Task: Look for products in the category "Shellfish" from Neptune Foods.
Action: Mouse moved to (22, 157)
Screenshot: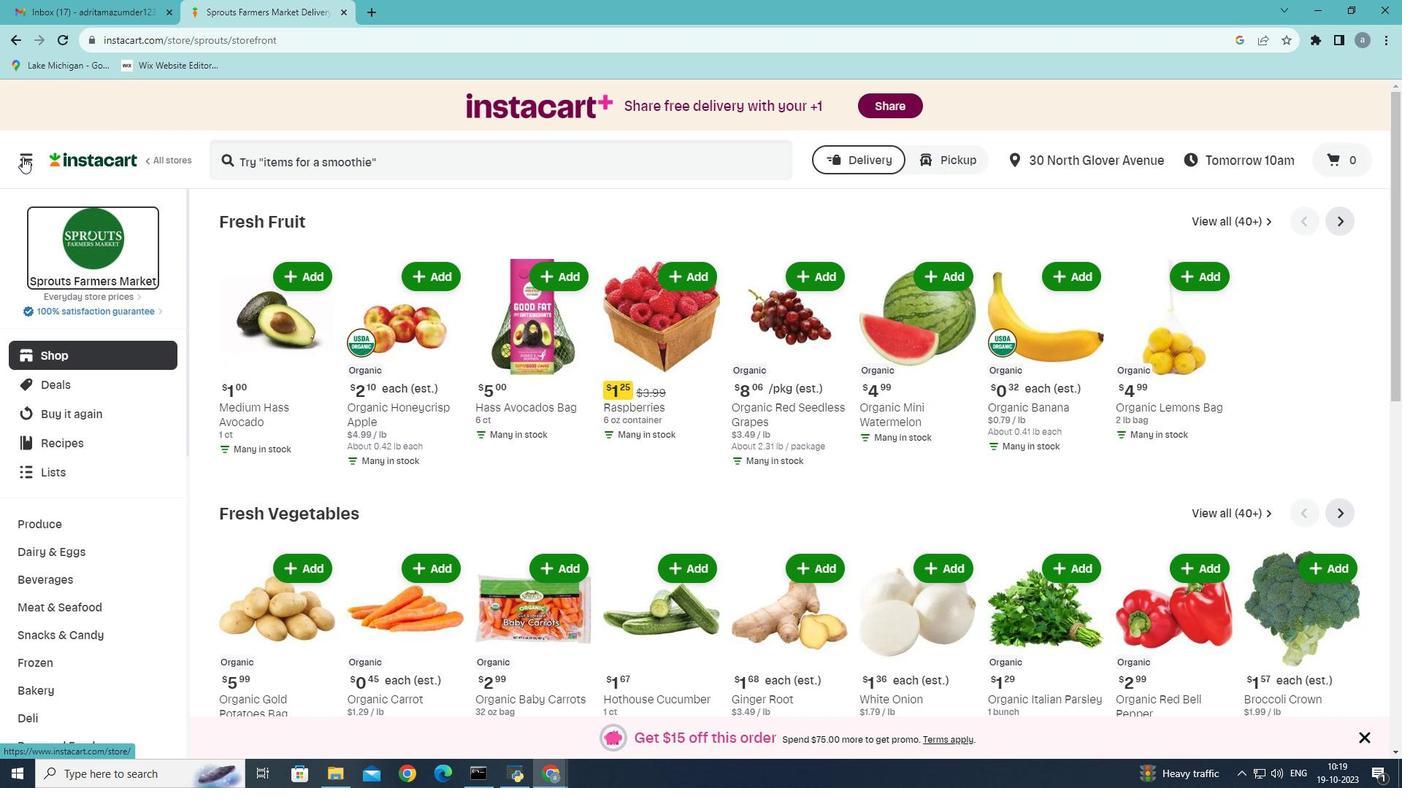
Action: Mouse pressed left at (22, 157)
Screenshot: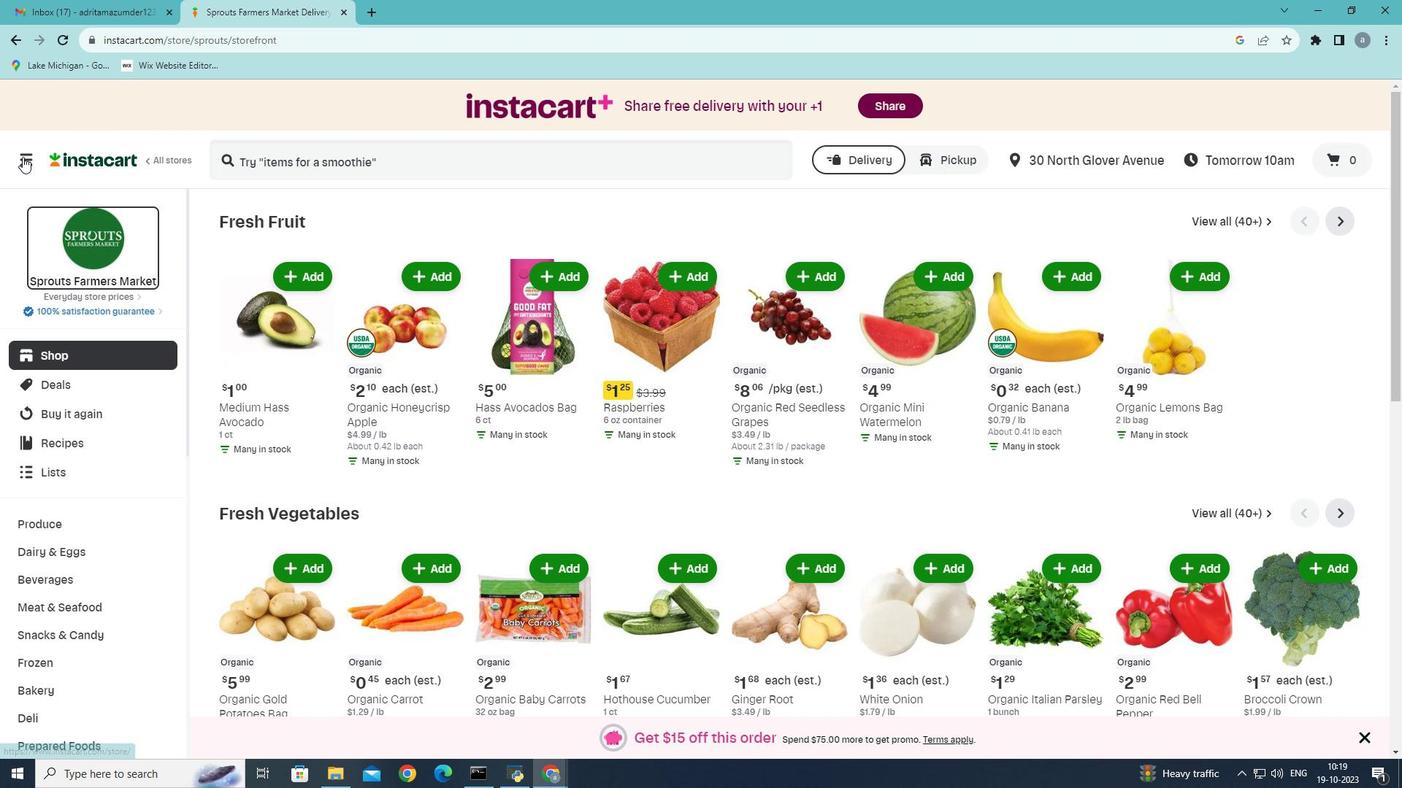 
Action: Mouse moved to (49, 425)
Screenshot: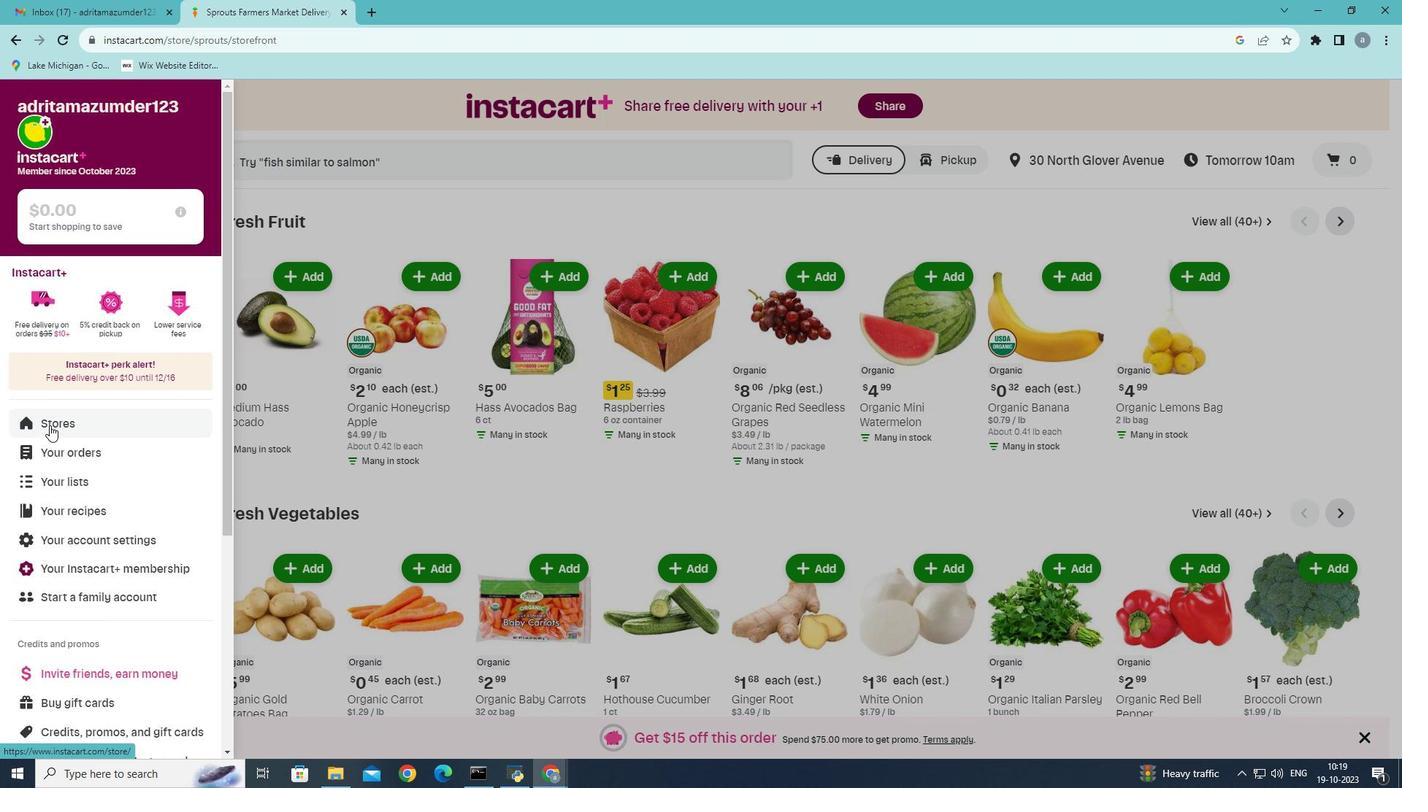 
Action: Mouse pressed left at (49, 425)
Screenshot: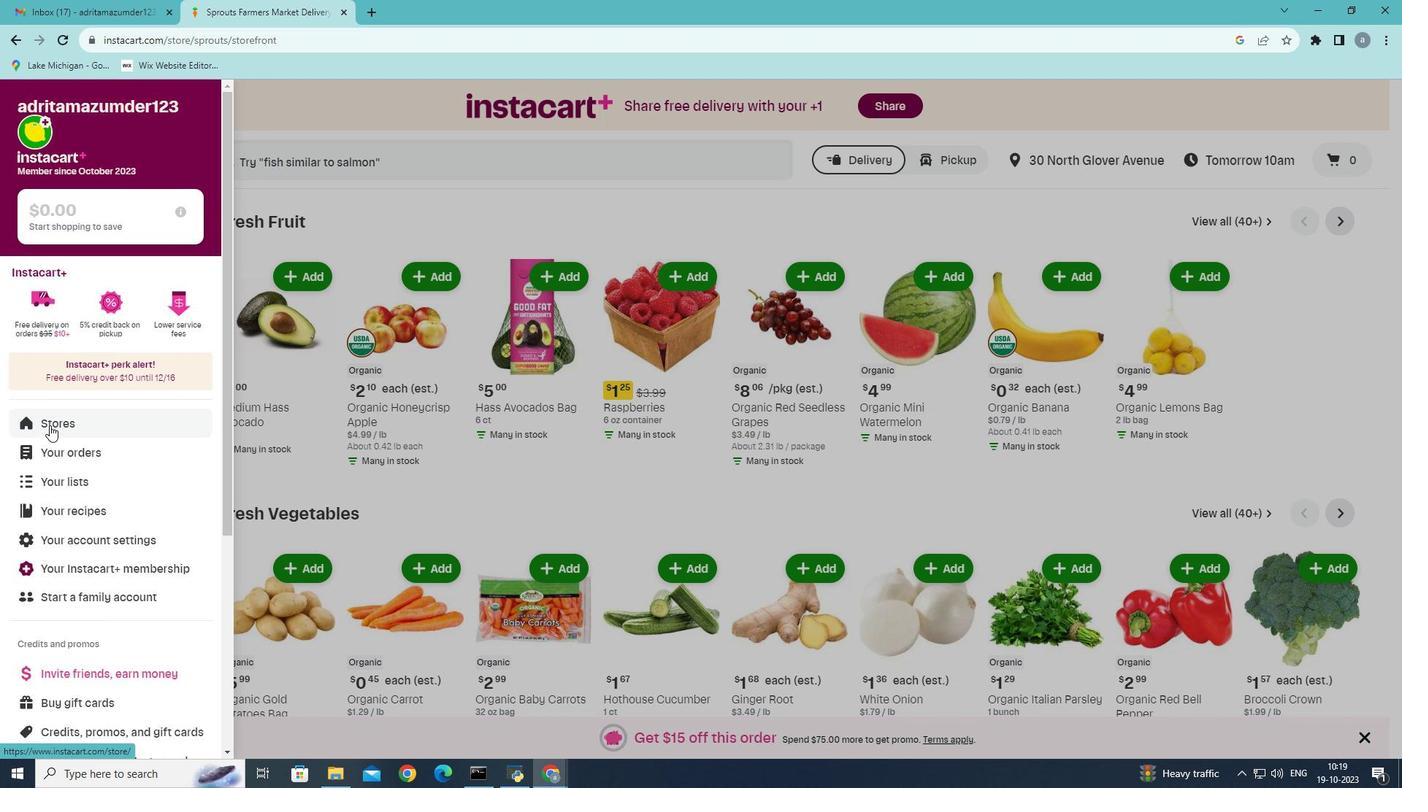 
Action: Mouse moved to (346, 165)
Screenshot: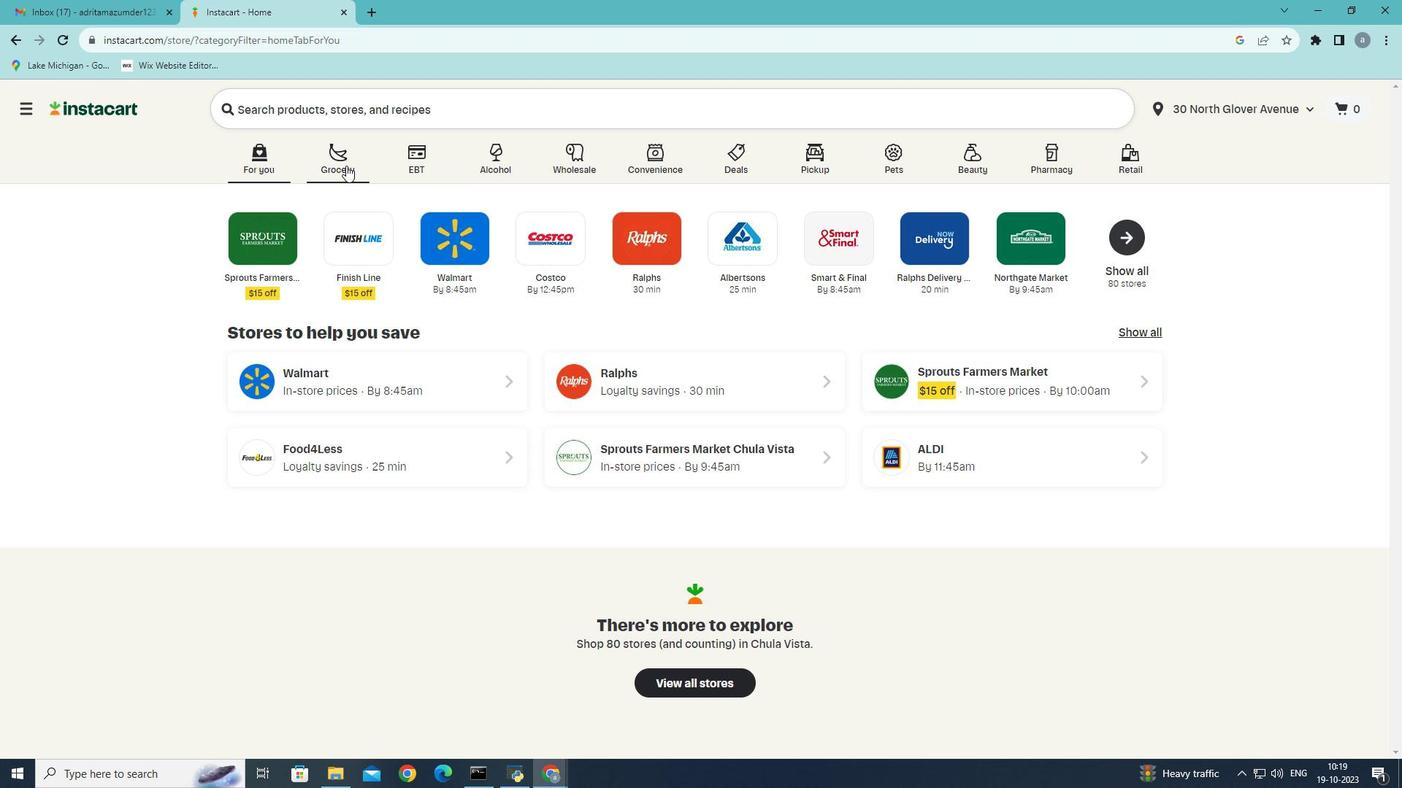 
Action: Mouse pressed left at (346, 165)
Screenshot: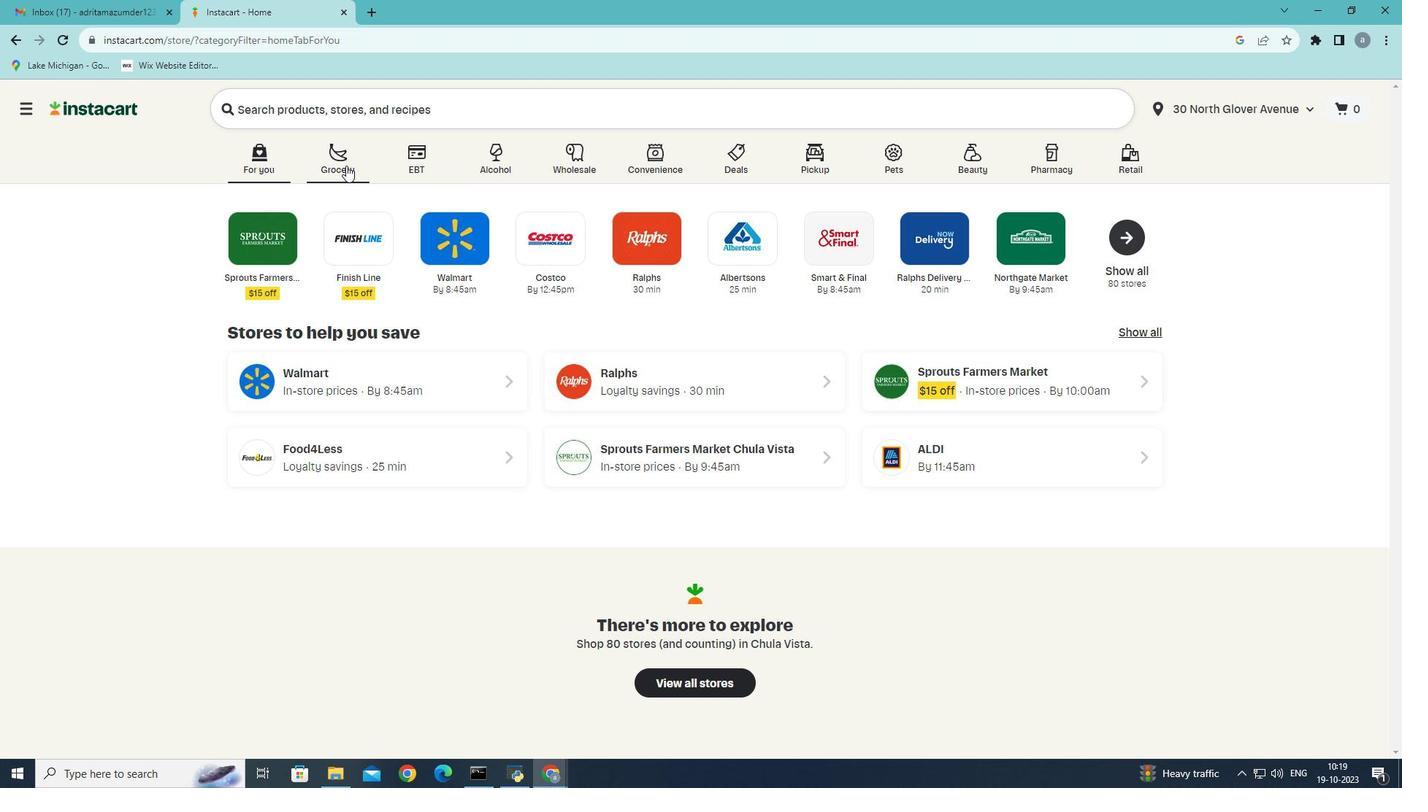 
Action: Mouse moved to (347, 404)
Screenshot: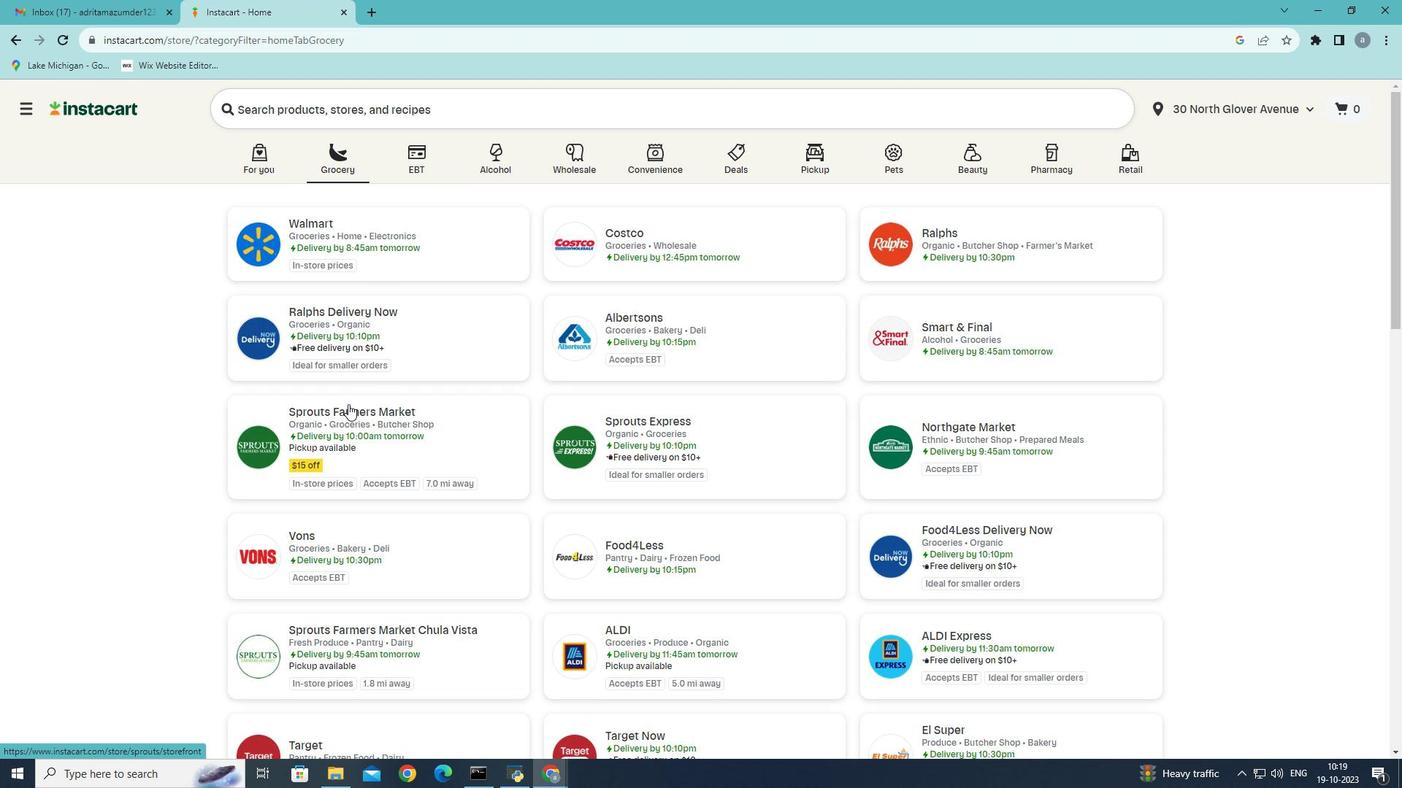 
Action: Mouse pressed left at (347, 404)
Screenshot: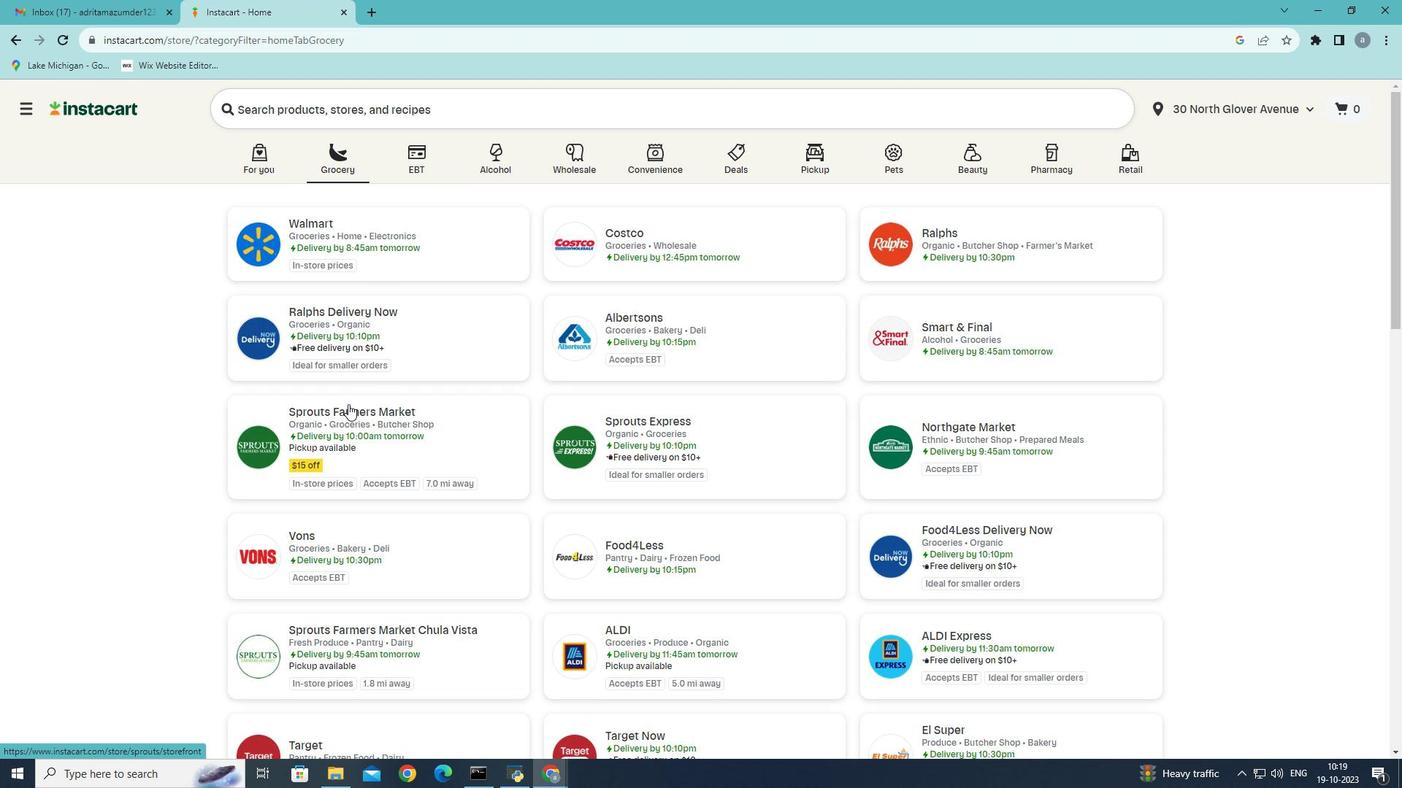 
Action: Mouse moved to (93, 605)
Screenshot: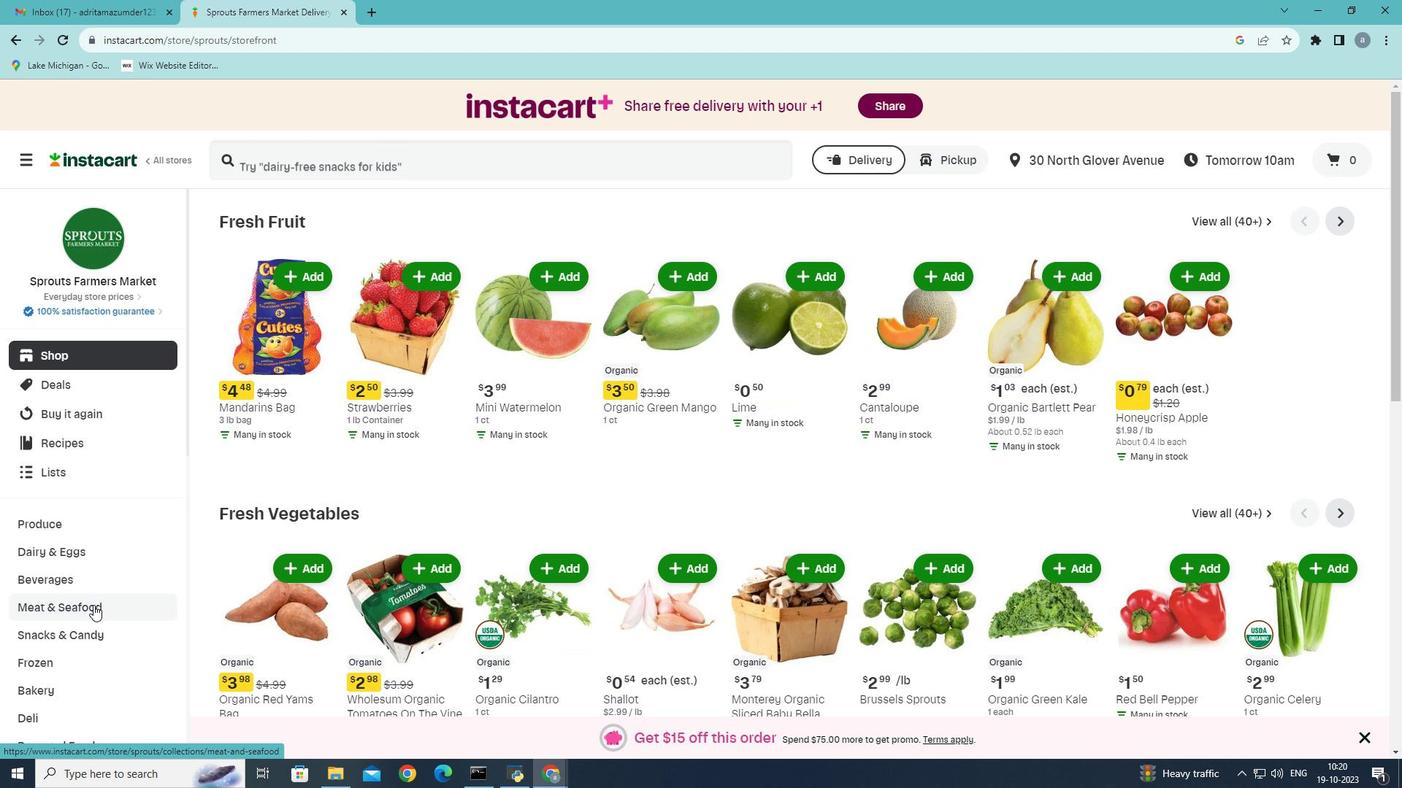 
Action: Mouse pressed left at (93, 605)
Screenshot: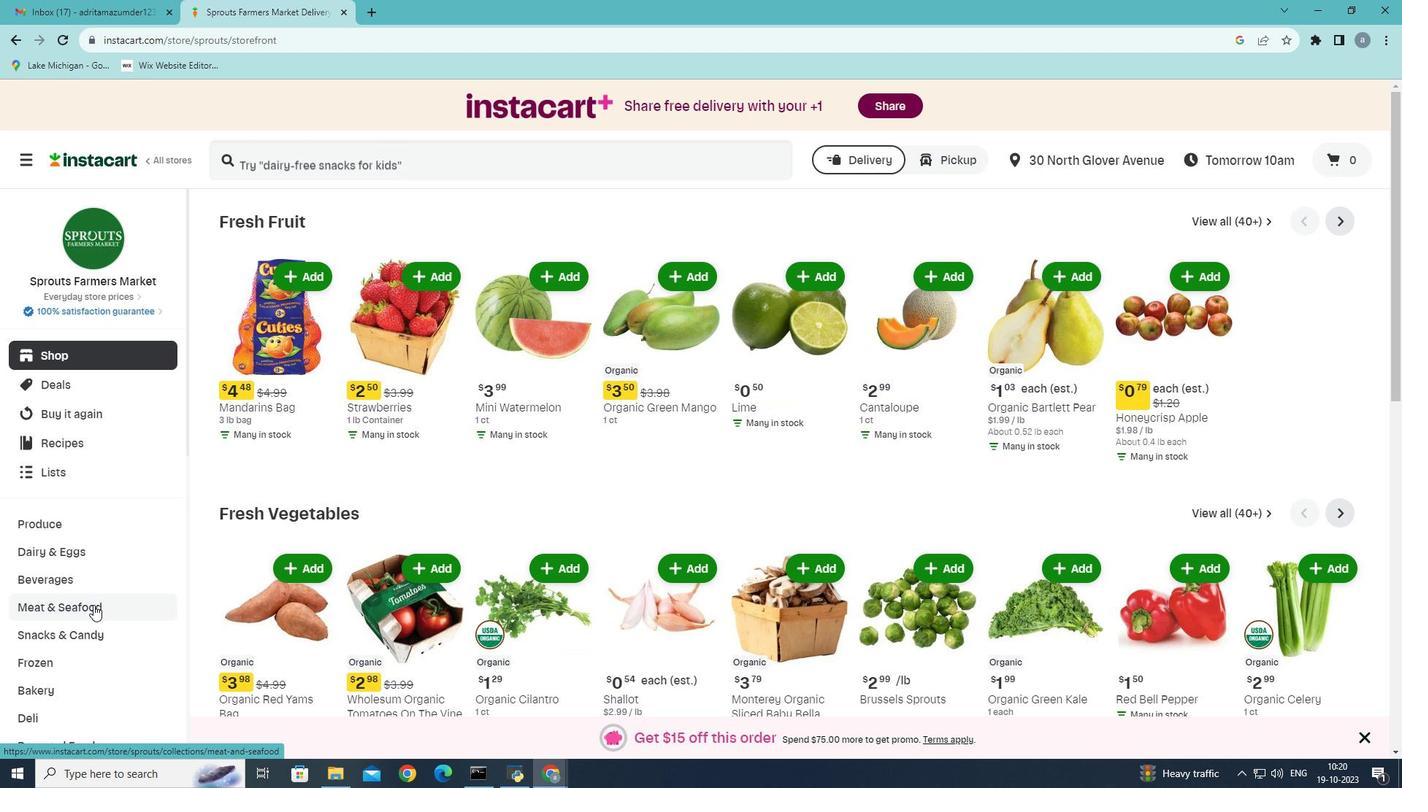 
Action: Mouse moved to (633, 256)
Screenshot: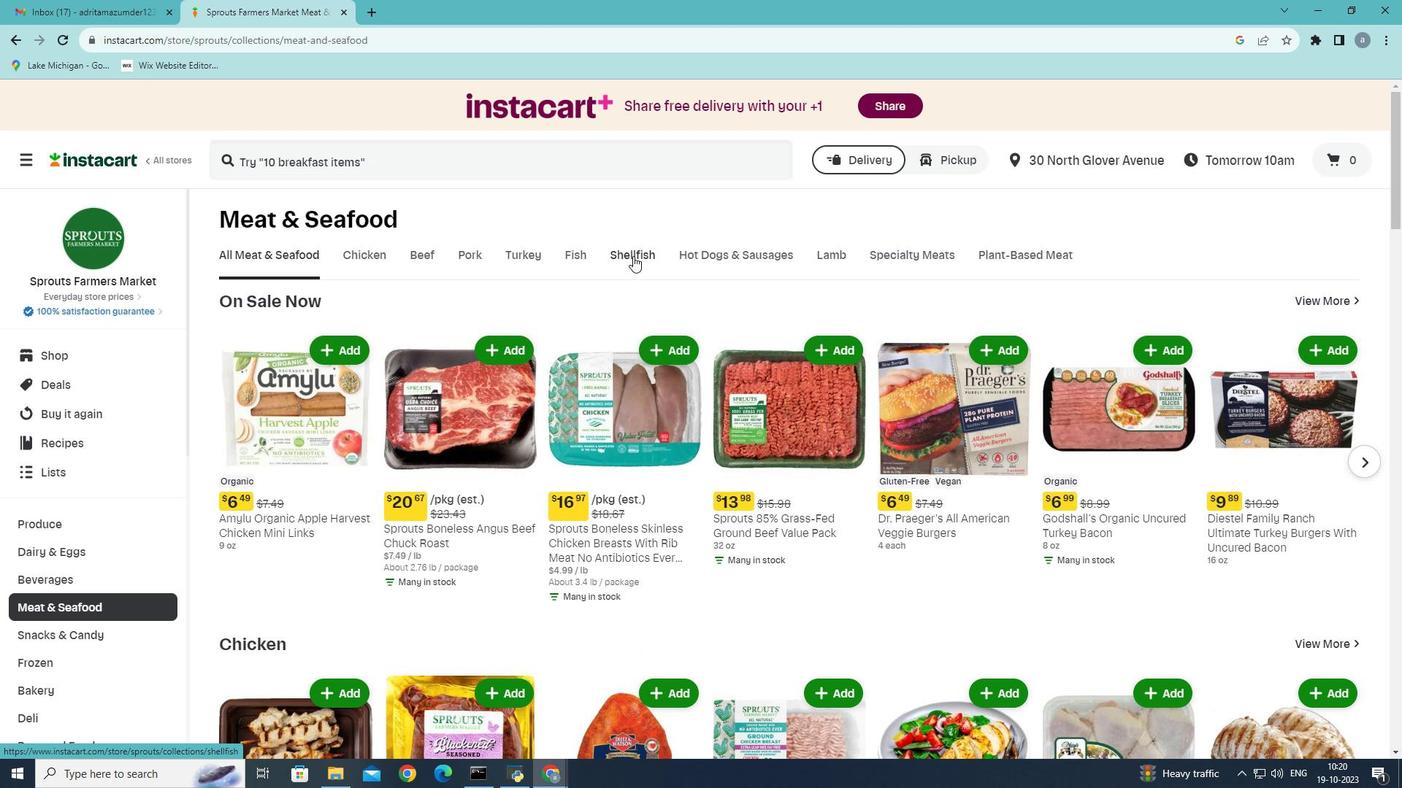 
Action: Mouse pressed left at (633, 256)
Screenshot: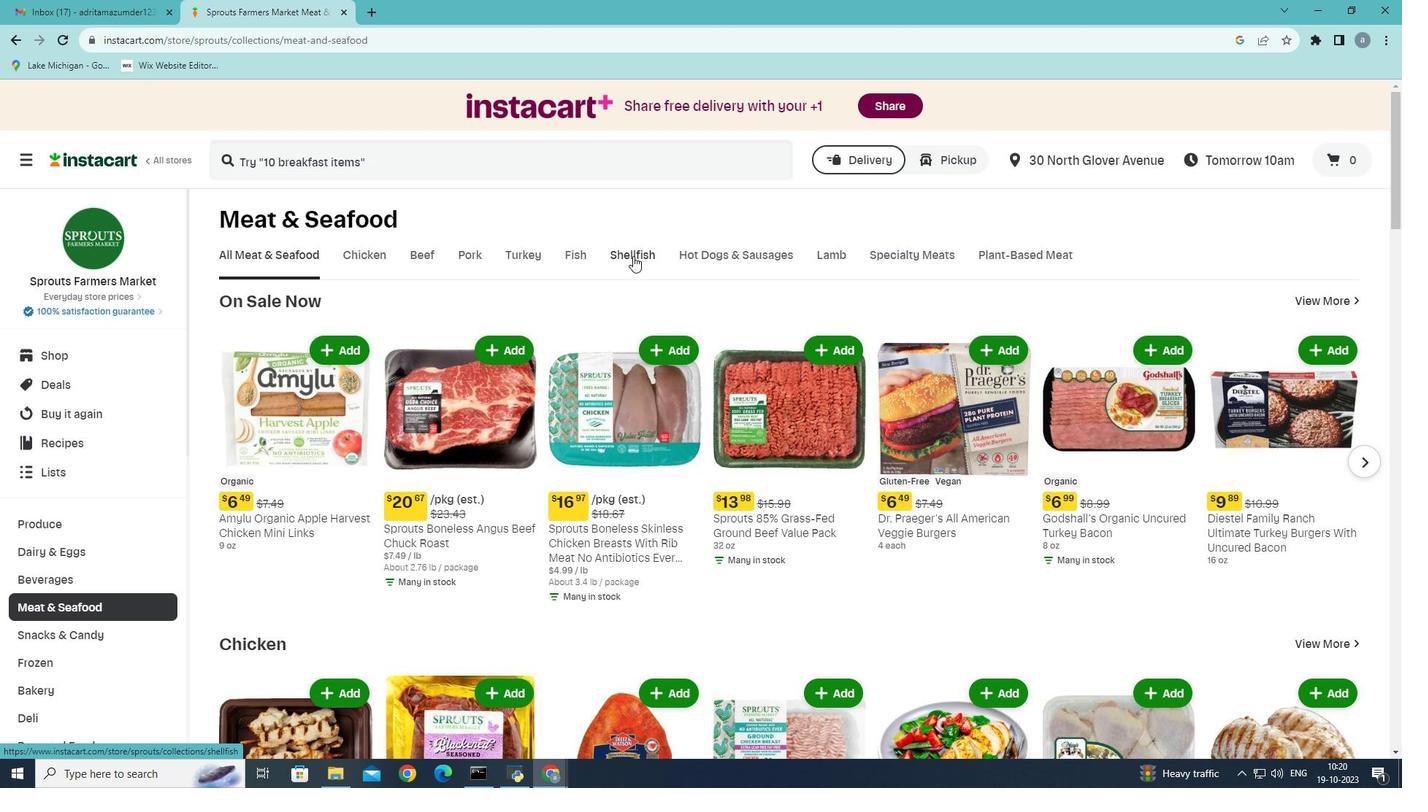 
Action: Mouse moved to (494, 379)
Screenshot: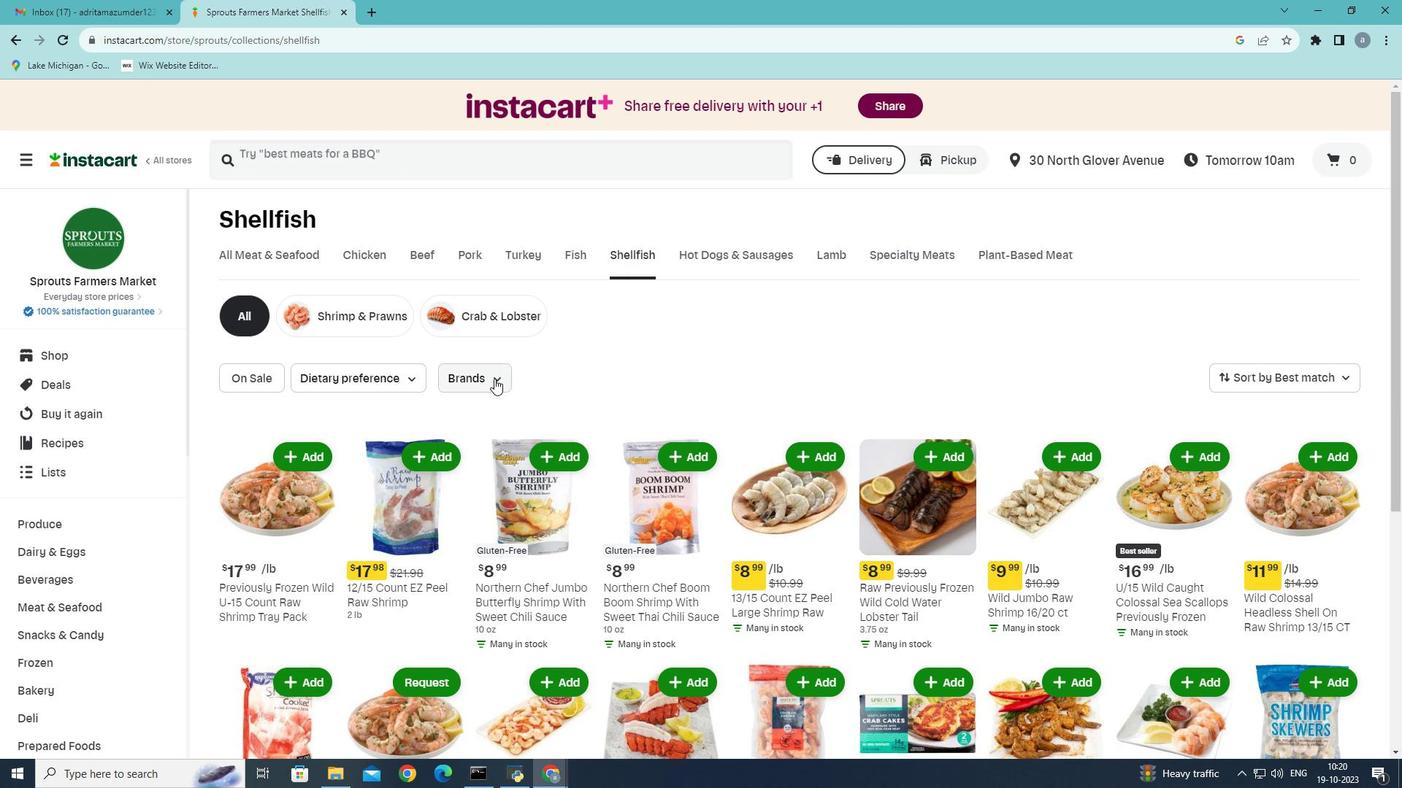 
Action: Mouse pressed left at (494, 379)
Screenshot: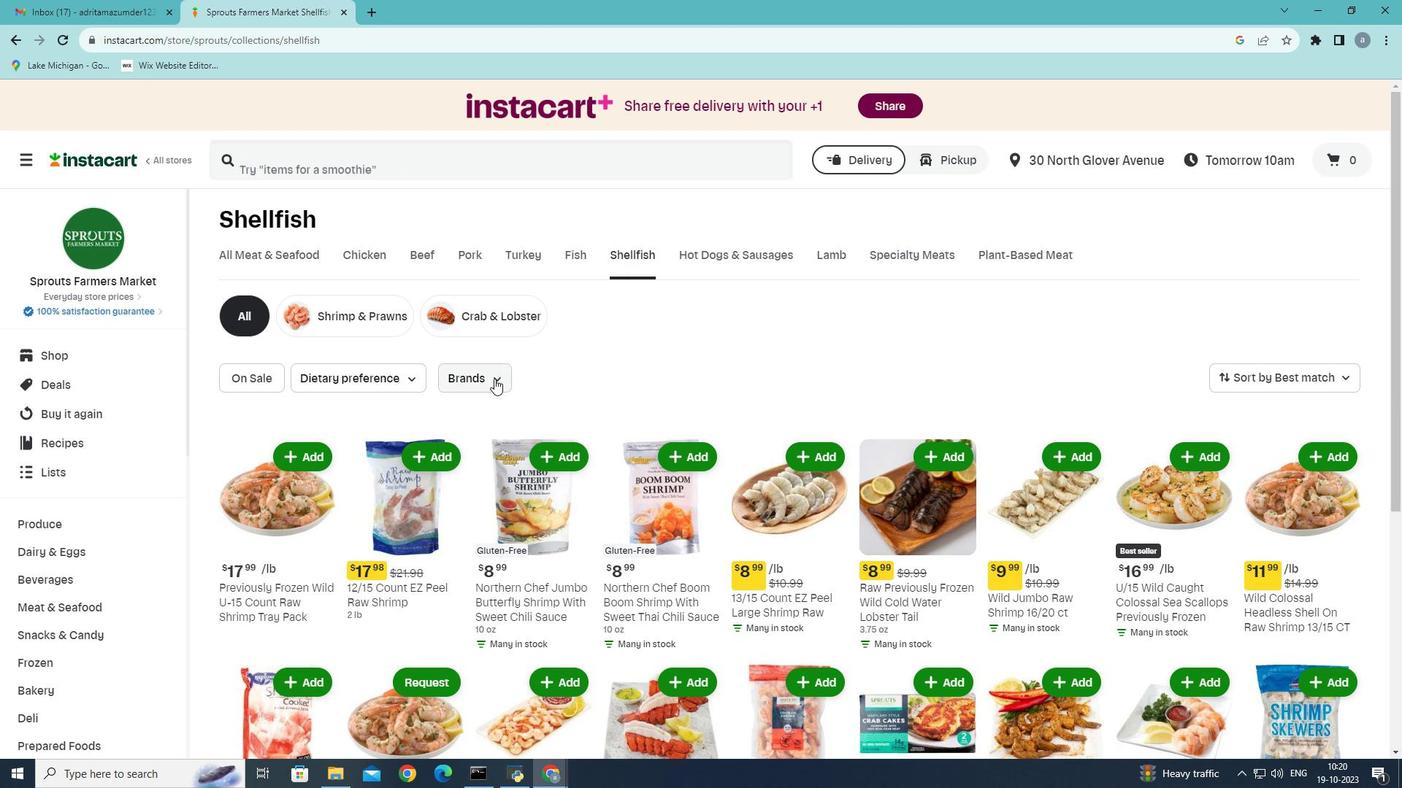 
Action: Mouse moved to (498, 509)
Screenshot: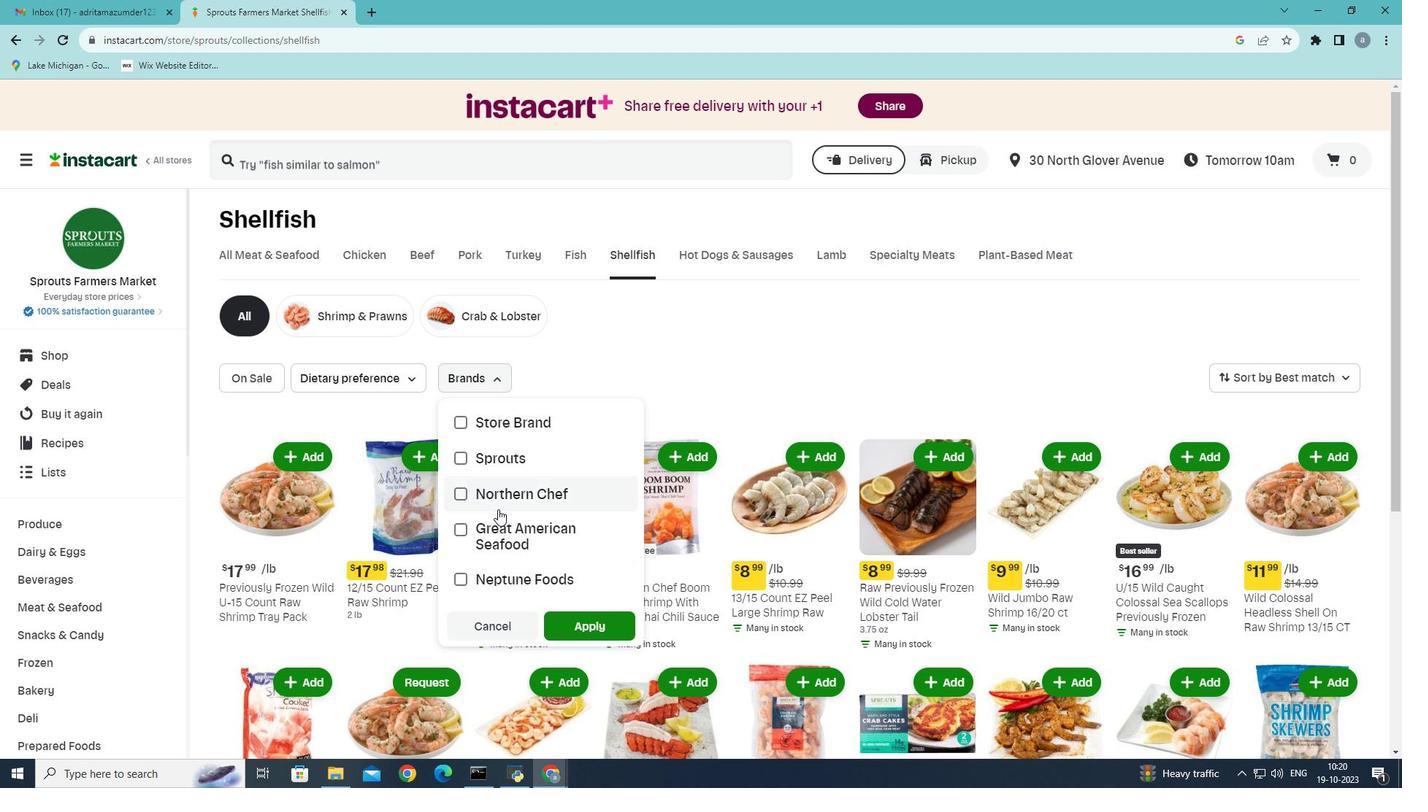 
Action: Mouse scrolled (498, 509) with delta (0, 0)
Screenshot: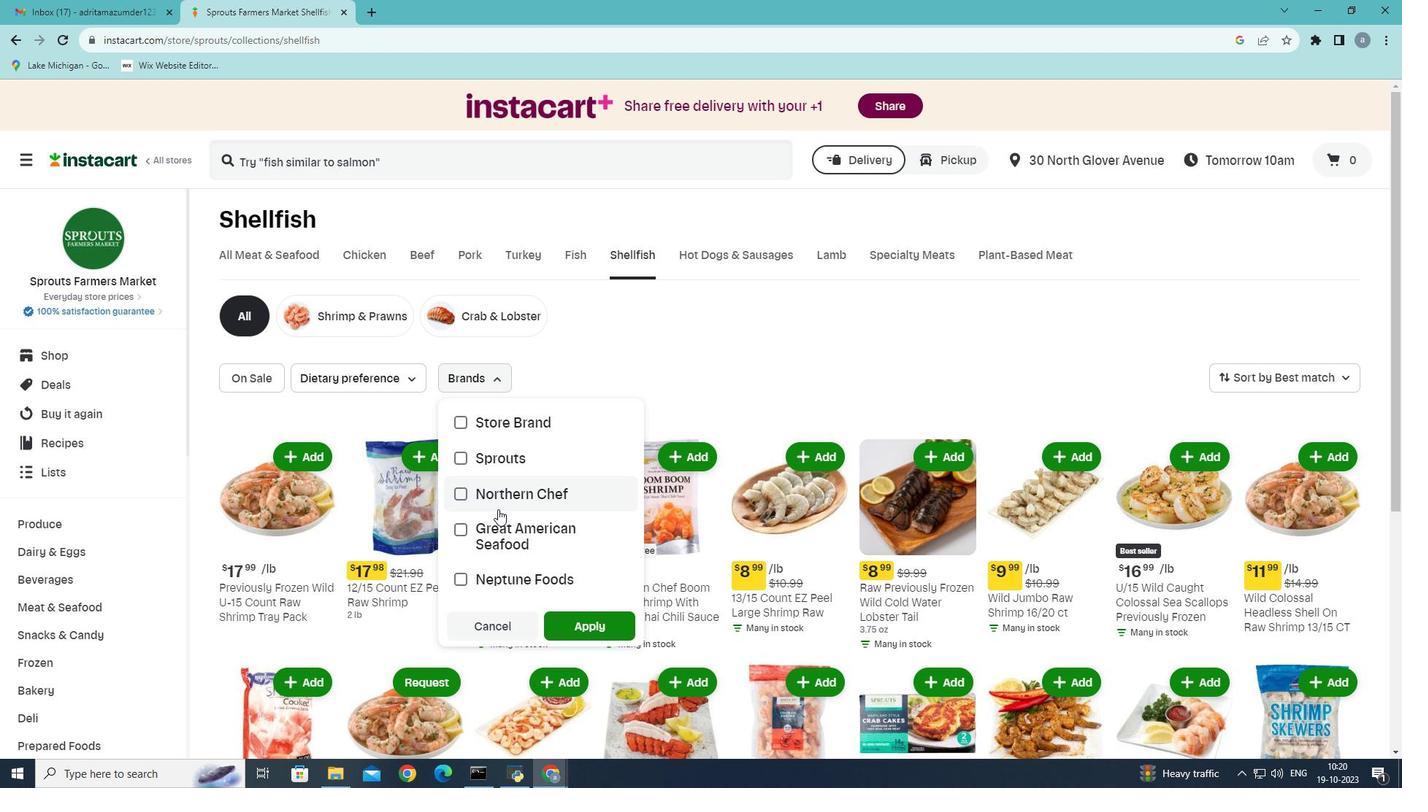 
Action: Mouse moved to (468, 512)
Screenshot: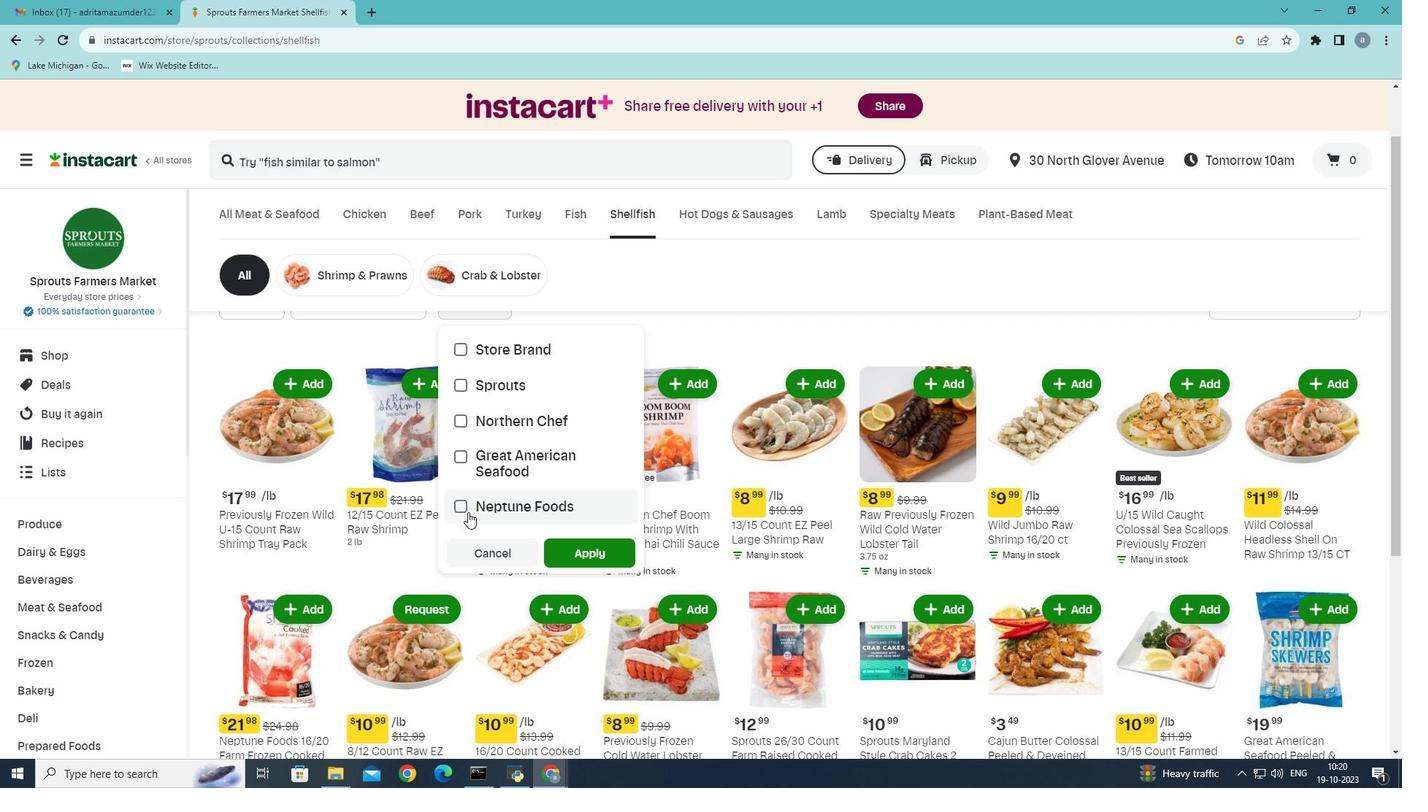 
Action: Mouse pressed left at (468, 512)
Screenshot: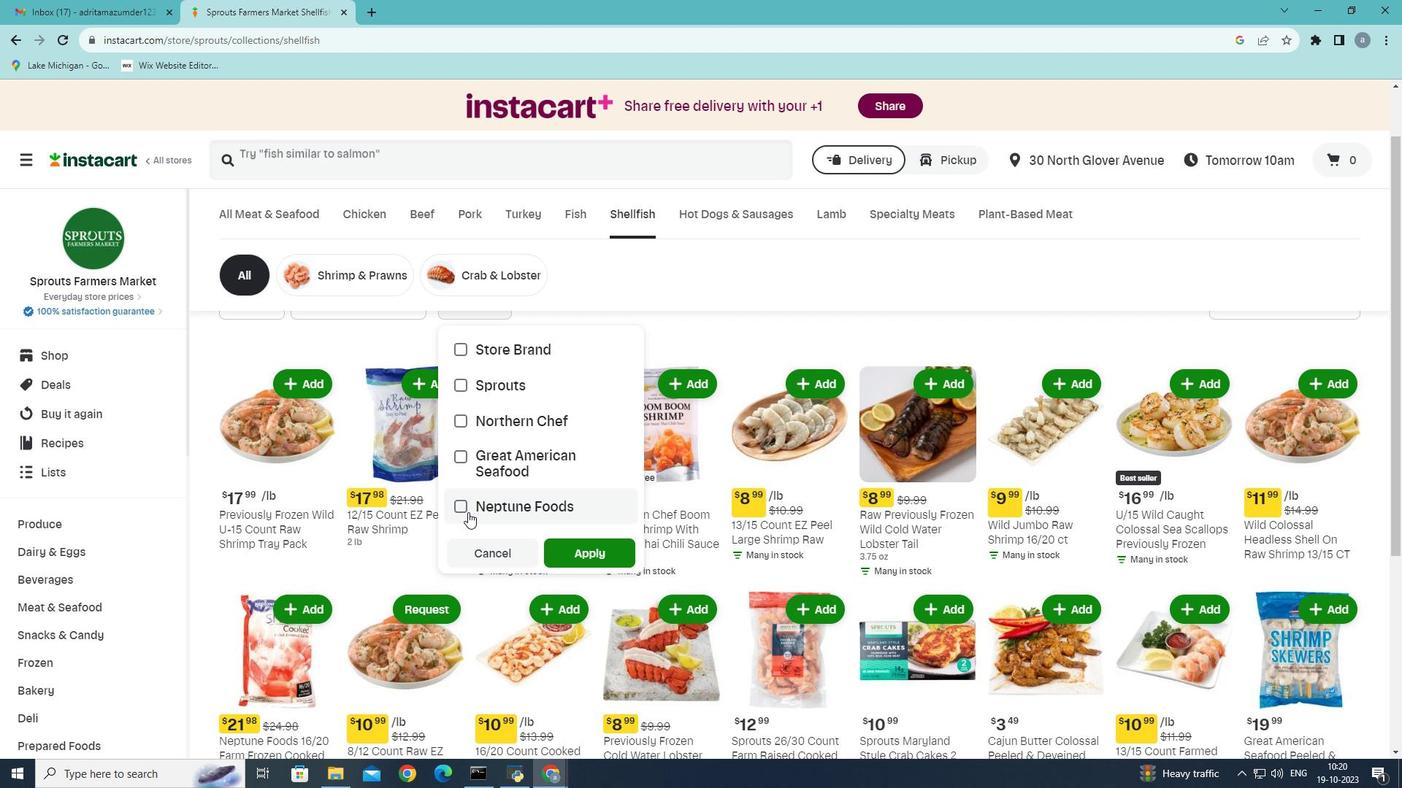 
Action: Mouse moved to (619, 555)
Screenshot: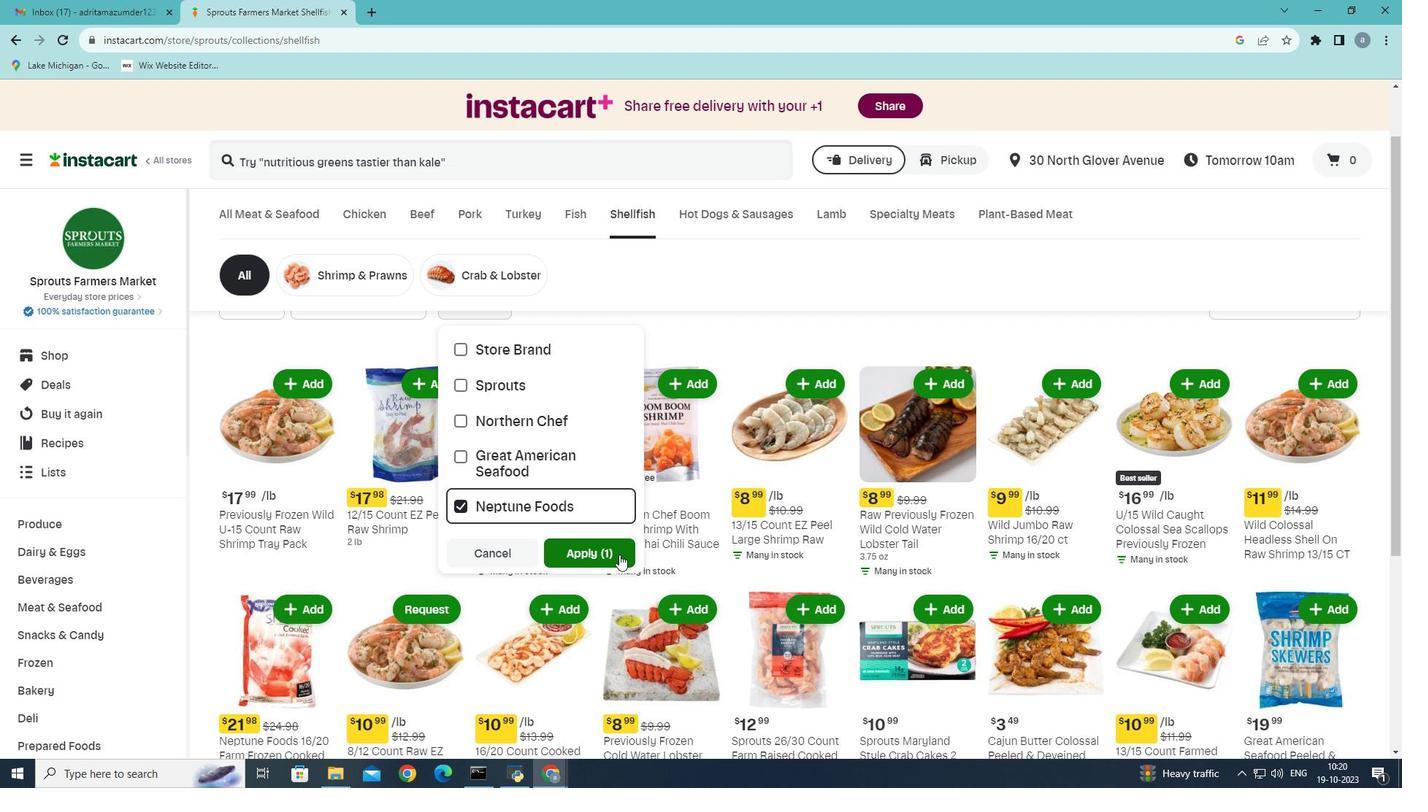 
Action: Mouse pressed left at (619, 555)
Screenshot: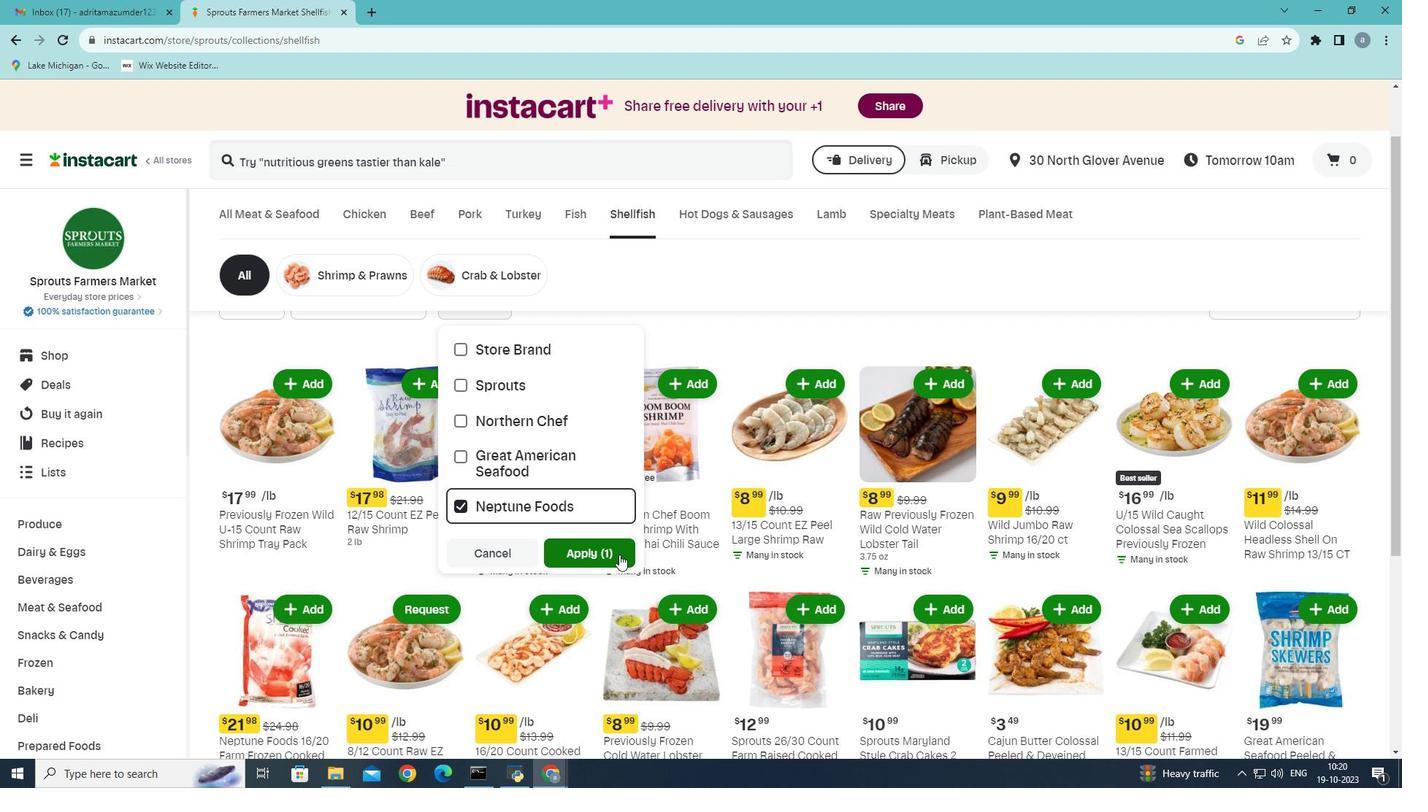 
Action: Mouse moved to (779, 503)
Screenshot: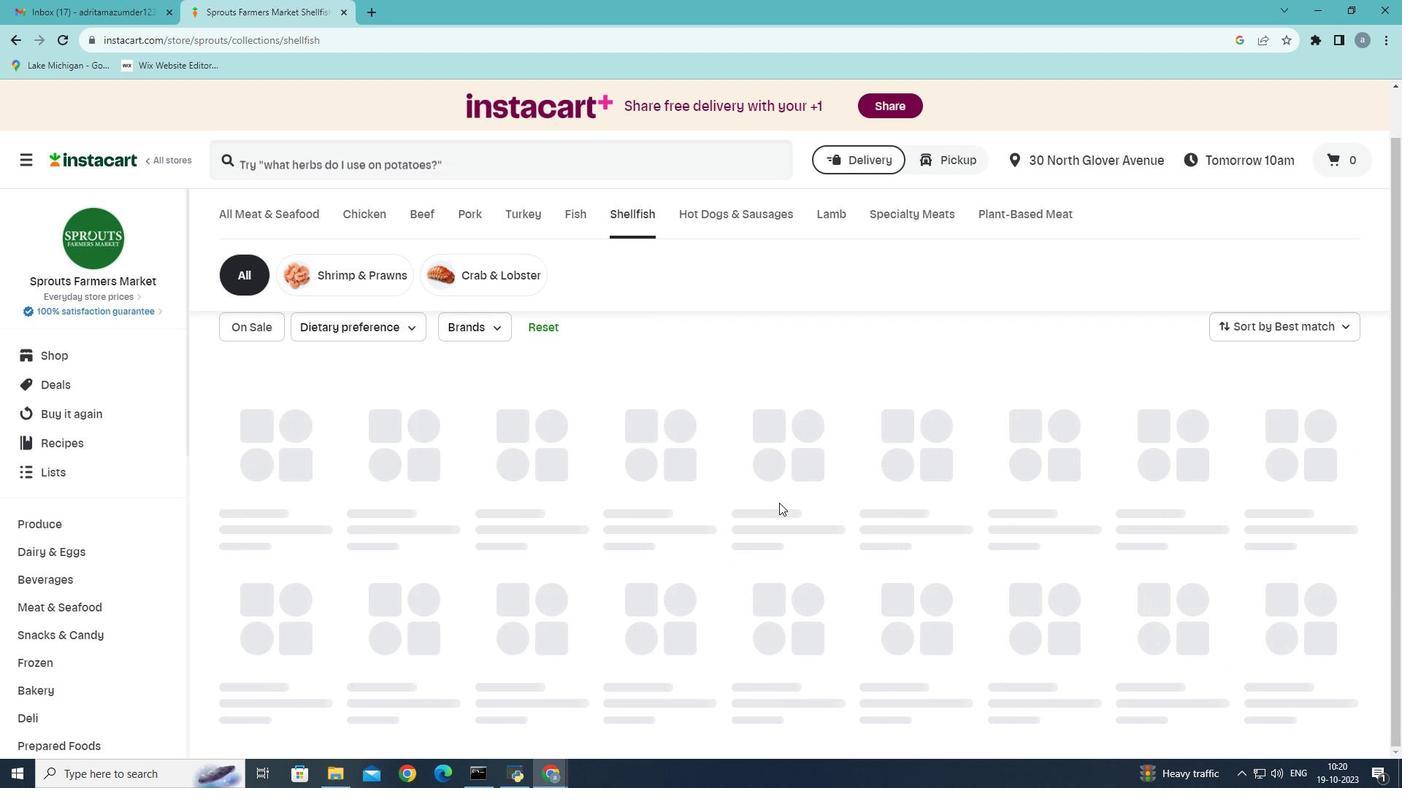 
